 Task: Search a GIF "Job".
Action: Mouse moved to (804, 602)
Screenshot: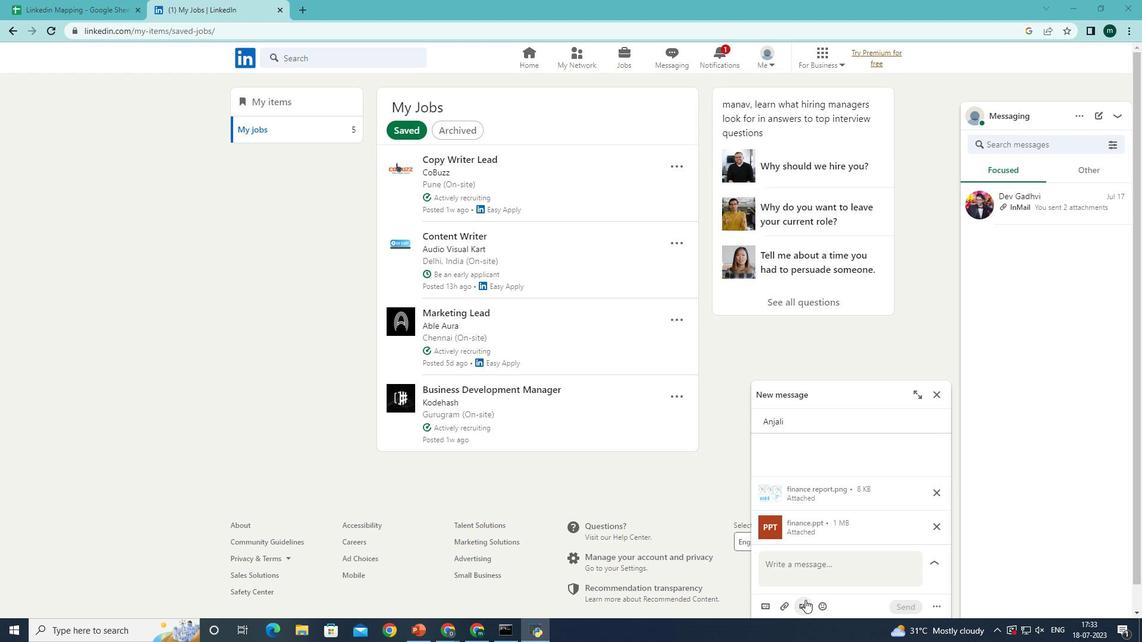
Action: Mouse pressed left at (804, 602)
Screenshot: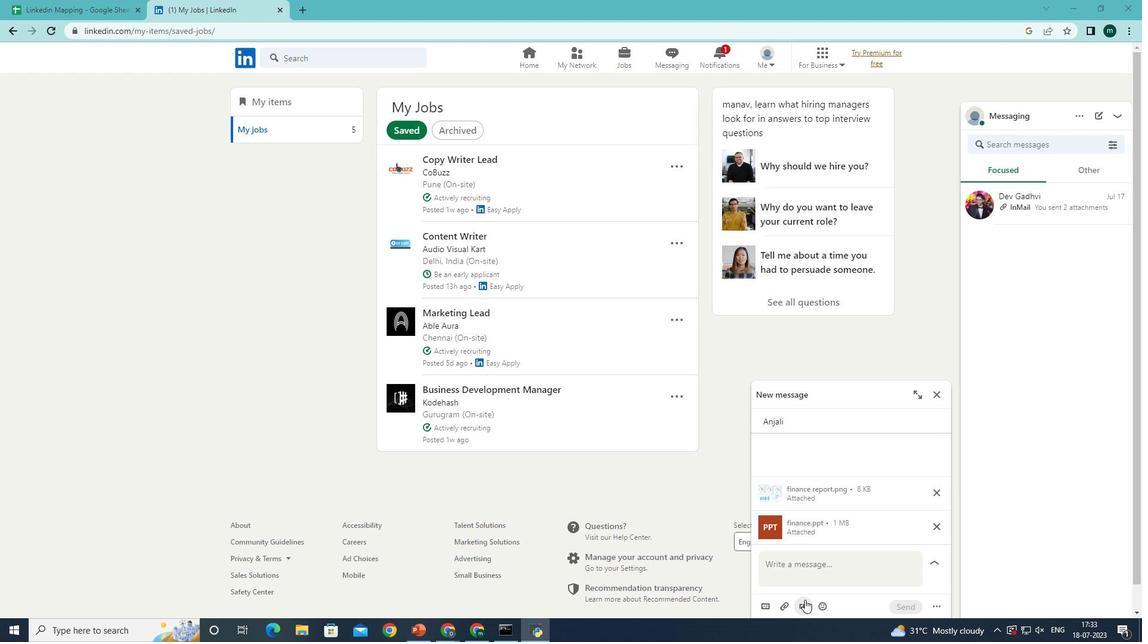 
Action: Mouse moved to (880, 356)
Screenshot: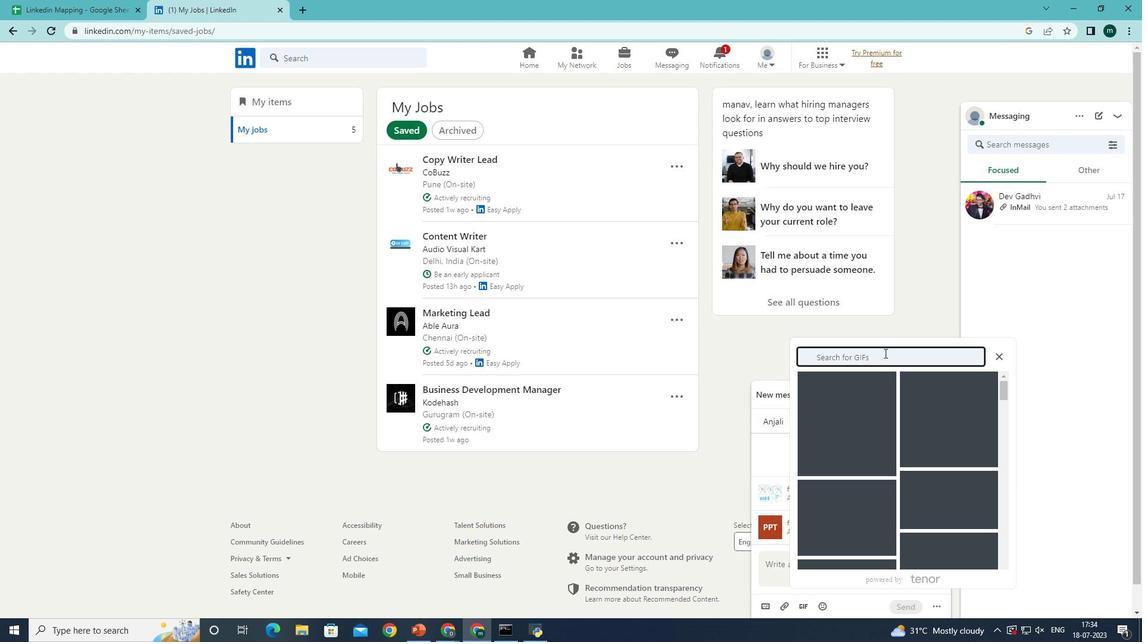 
Action: Mouse pressed left at (880, 356)
Screenshot: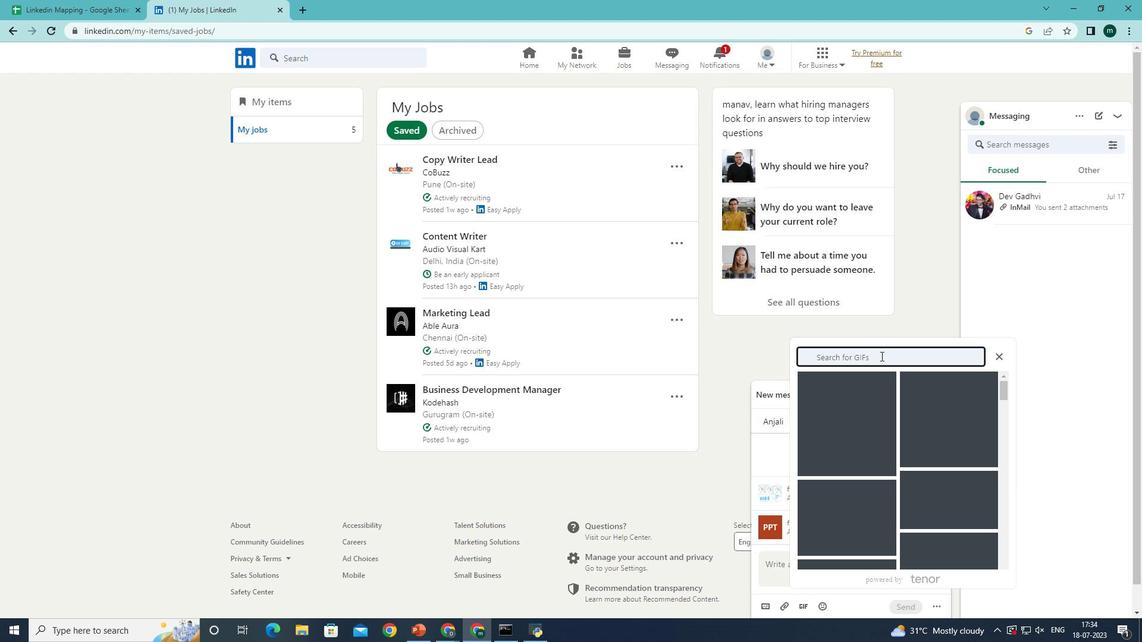 
Action: Key pressed job
Screenshot: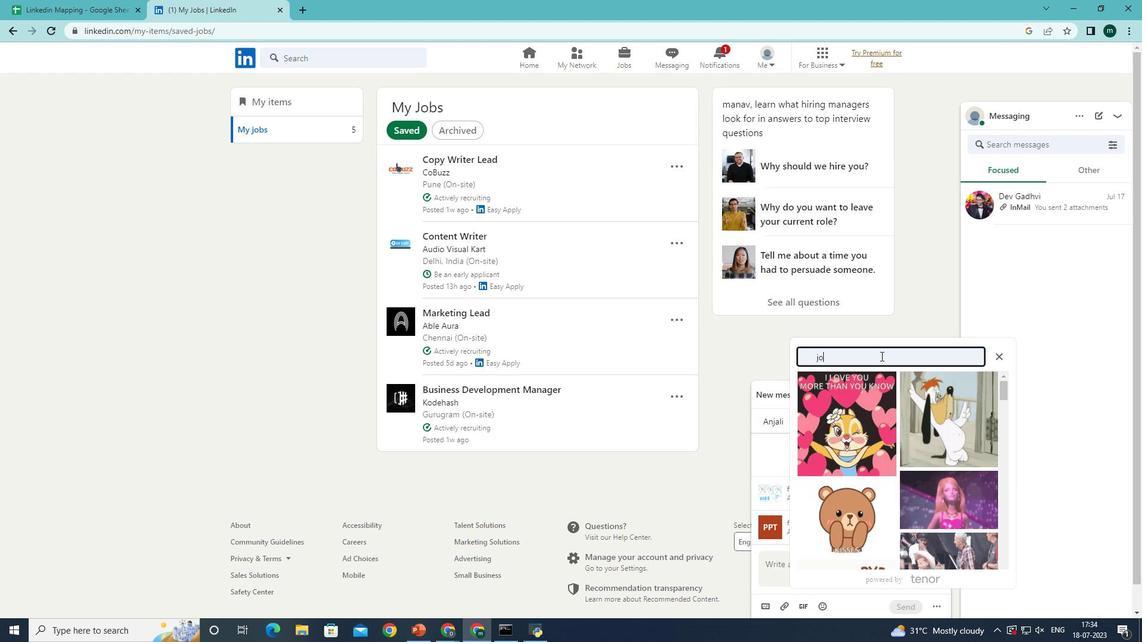
